 Task: Add Comment CM0024 to Card Card0024 in Board Board0021 in Workspace Development in Trello
Action: Mouse moved to (419, 482)
Screenshot: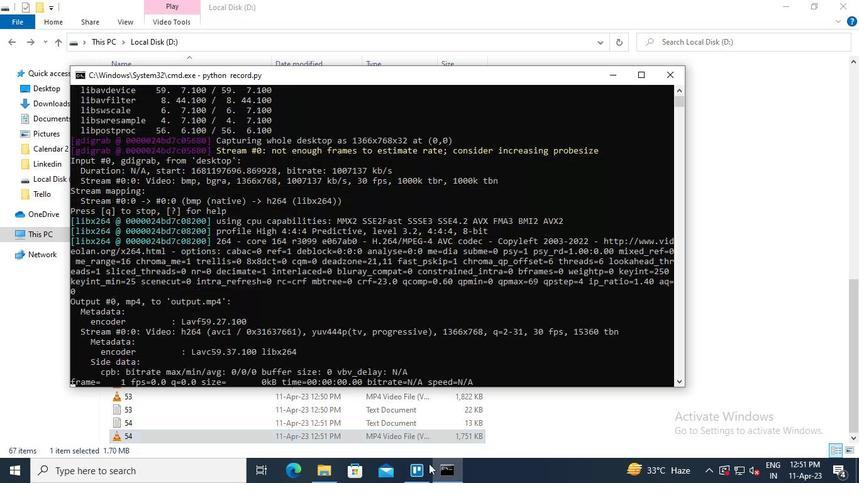 
Action: Mouse pressed left at (419, 482)
Screenshot: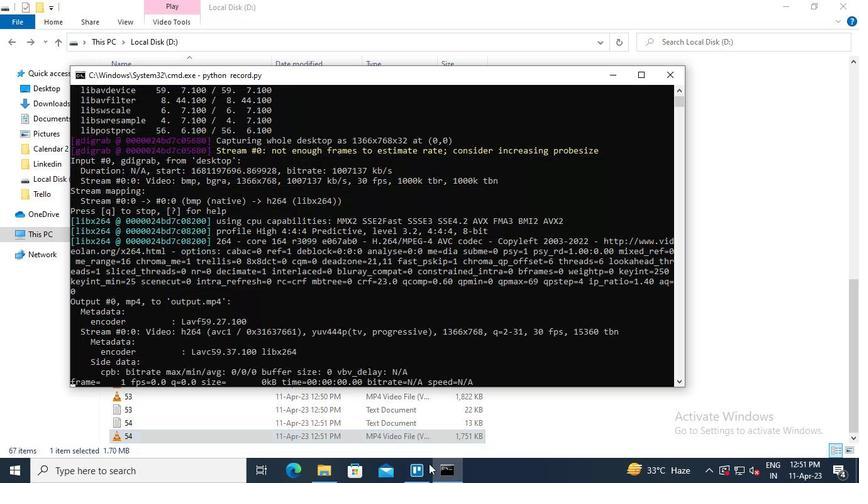 
Action: Mouse moved to (224, 377)
Screenshot: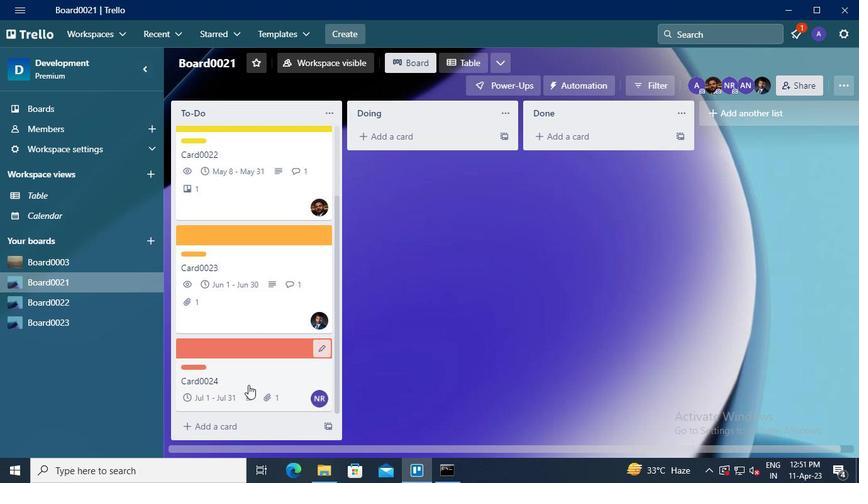 
Action: Mouse pressed left at (224, 377)
Screenshot: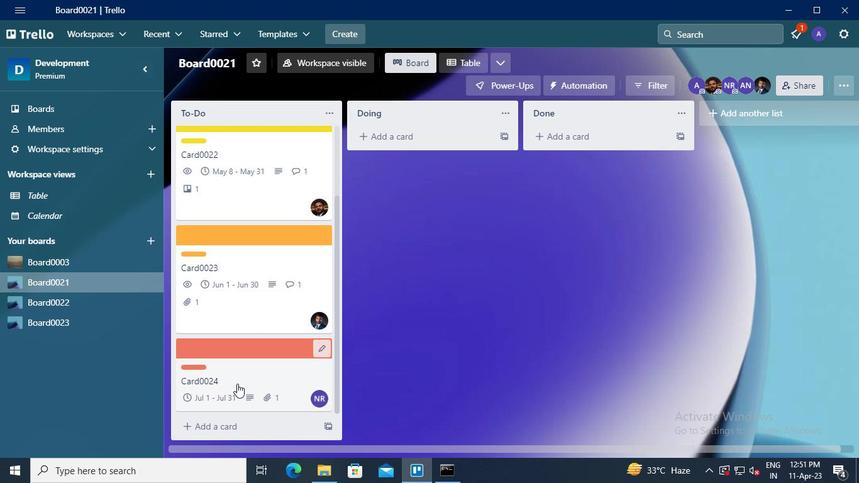 
Action: Mouse moved to (262, 335)
Screenshot: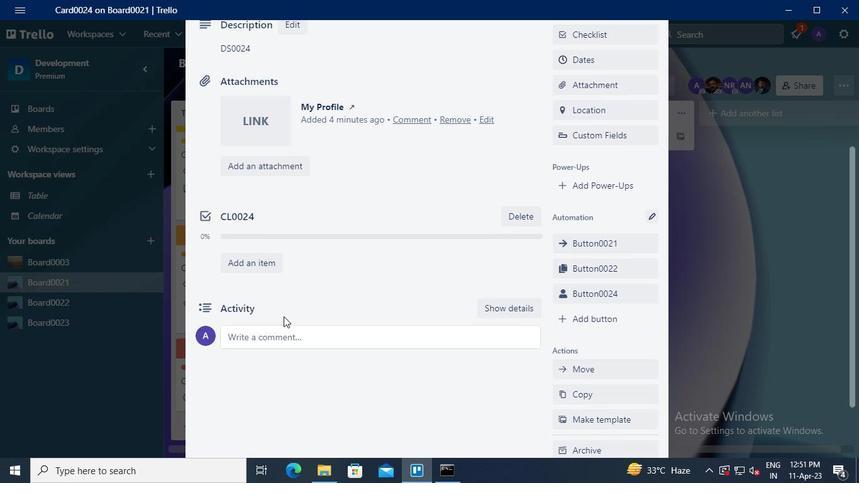 
Action: Mouse pressed left at (262, 335)
Screenshot: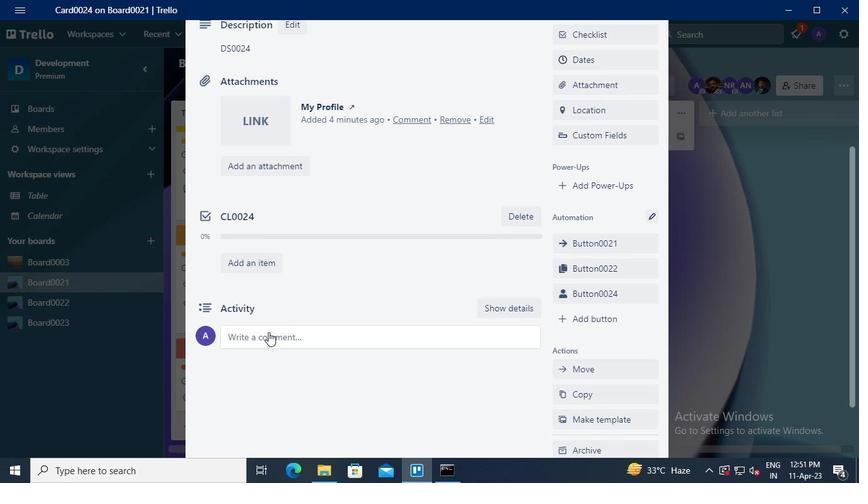 
Action: Keyboard Key.shift
Screenshot: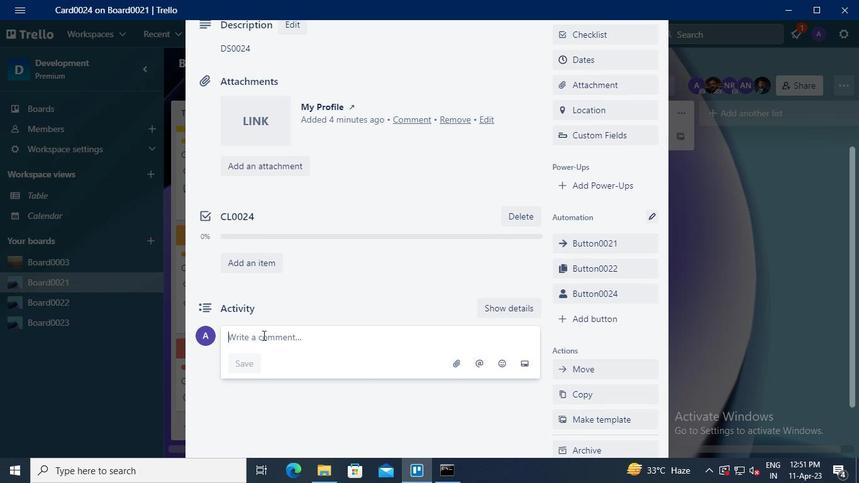 
Action: Keyboard C
Screenshot: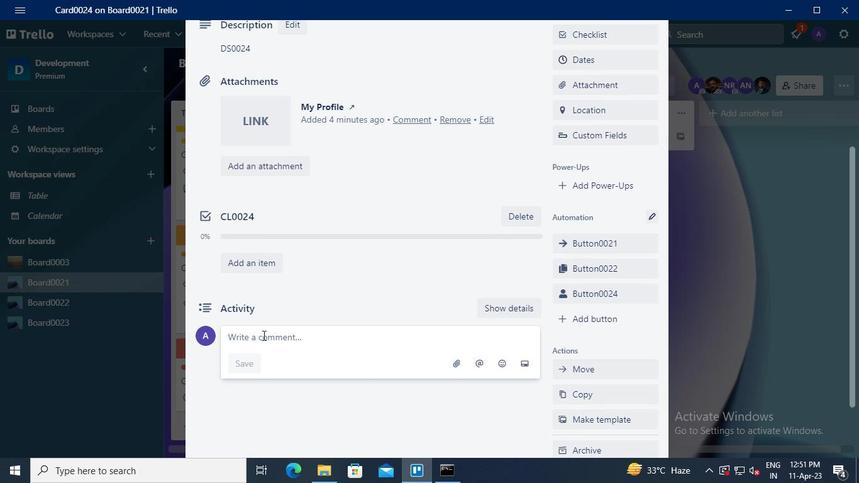 
Action: Keyboard M
Screenshot: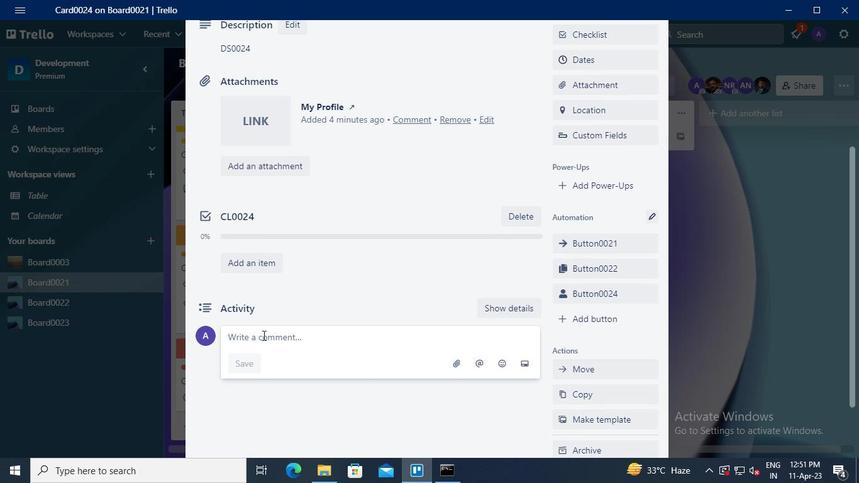 
Action: Keyboard <96>
Screenshot: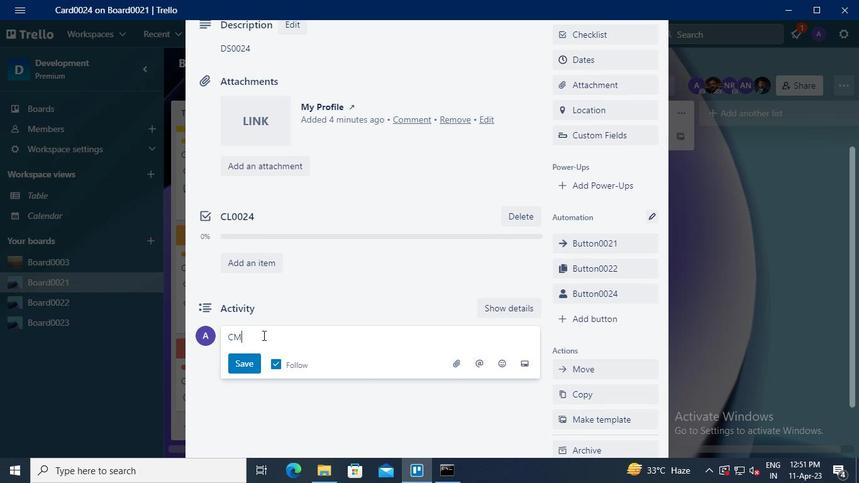 
Action: Keyboard <96>
Screenshot: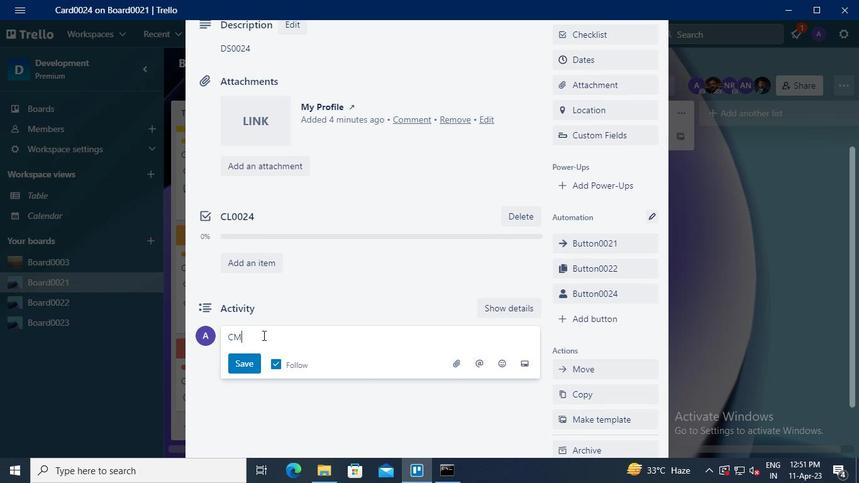 
Action: Keyboard <98>
Screenshot: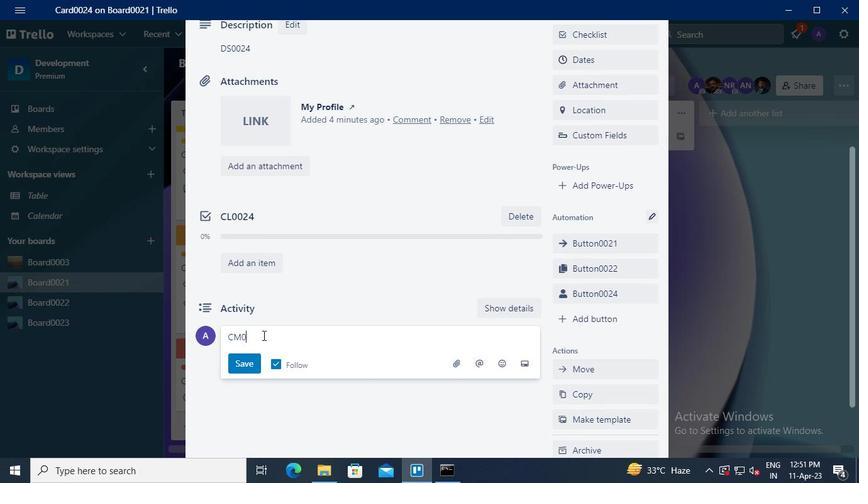 
Action: Keyboard <100>
Screenshot: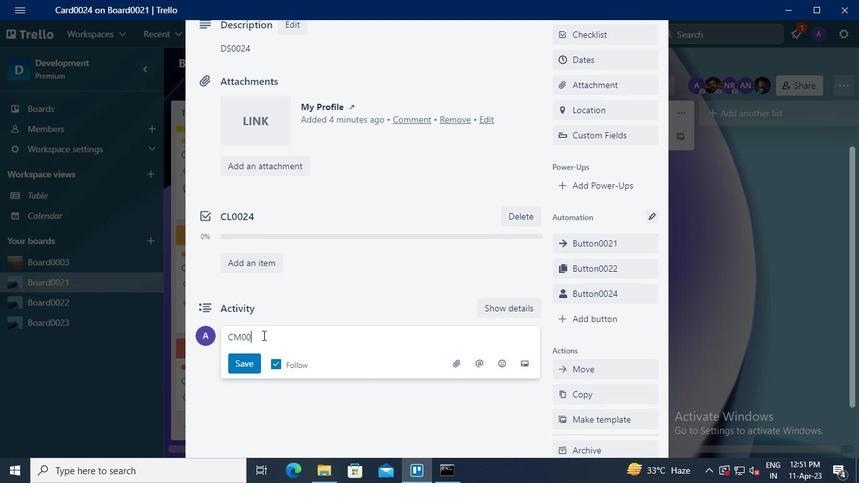 
Action: Mouse moved to (249, 364)
Screenshot: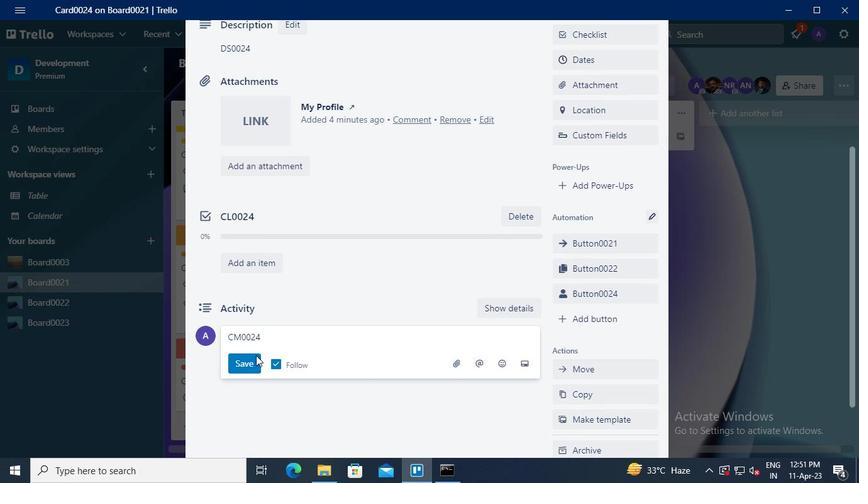 
Action: Mouse pressed left at (249, 364)
Screenshot: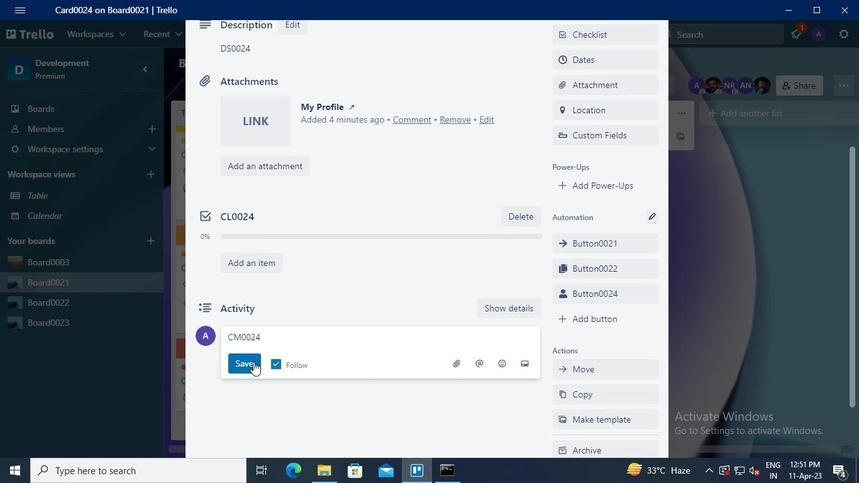
Action: Mouse moved to (449, 474)
Screenshot: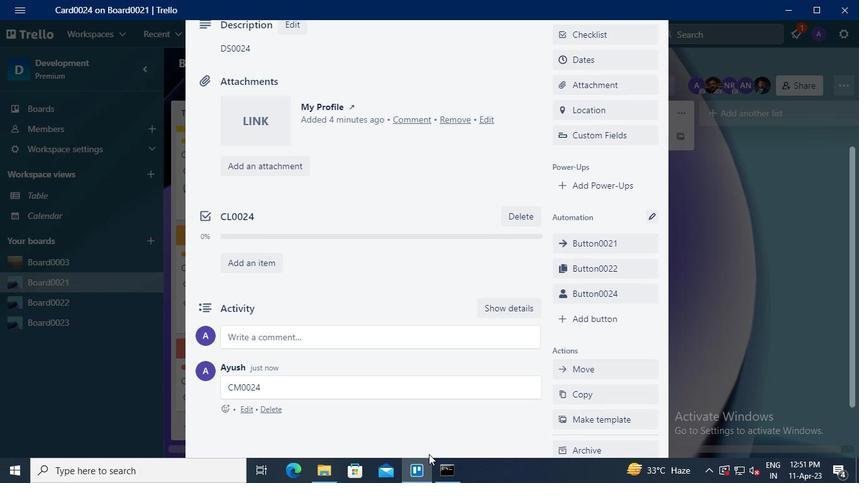 
Action: Mouse pressed left at (449, 474)
Screenshot: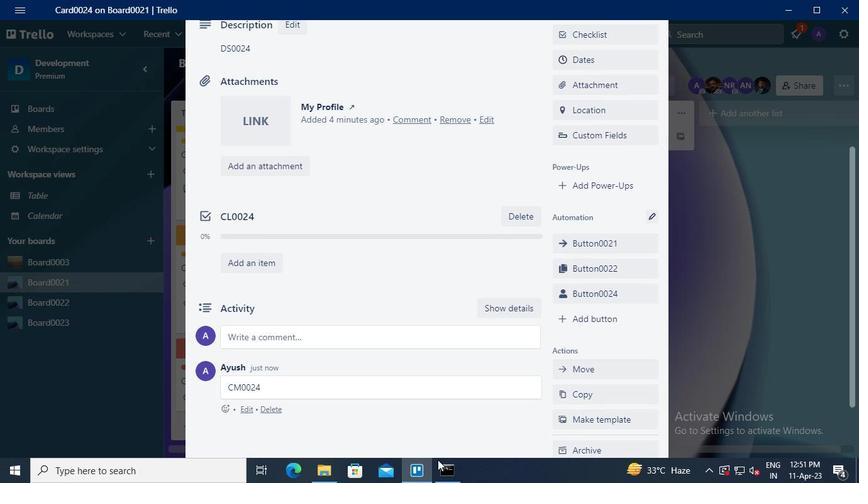 
Action: Mouse moved to (681, 72)
Screenshot: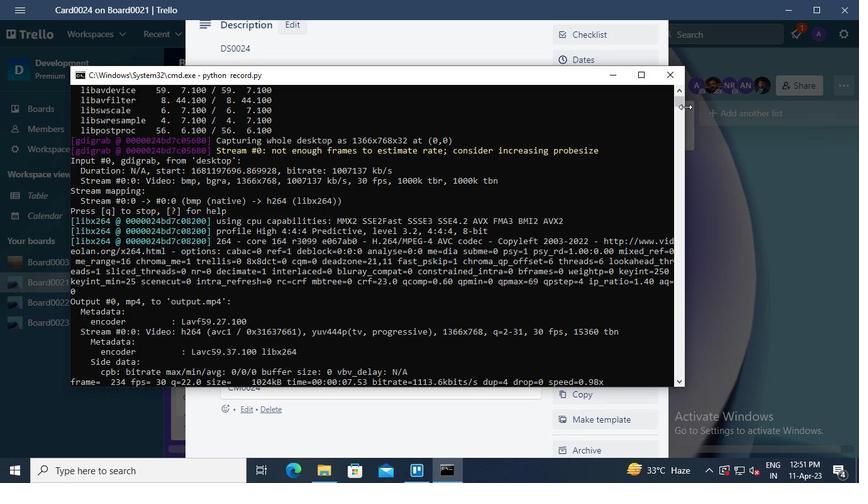 
Action: Mouse pressed left at (681, 72)
Screenshot: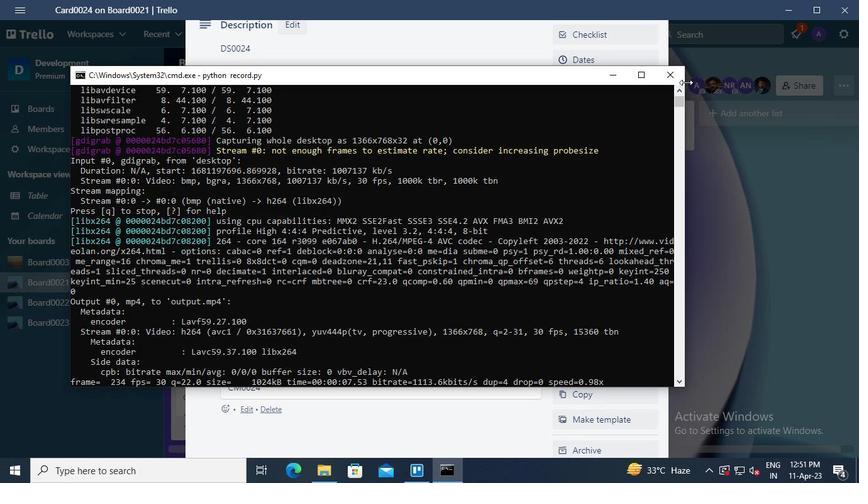
